 Task: In the  document conflictavoidance.odt Select the last point and add comment:  'Excellent point!' Insert emoji reactions: 'Thumbs Down' Select all the potins and apply Uppercase
Action: Mouse moved to (405, 261)
Screenshot: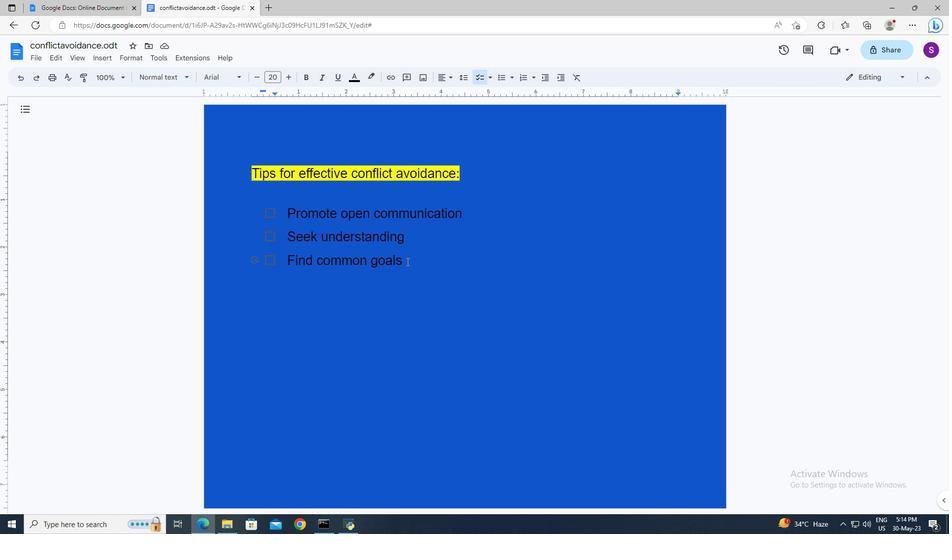 
Action: Mouse pressed left at (405, 261)
Screenshot: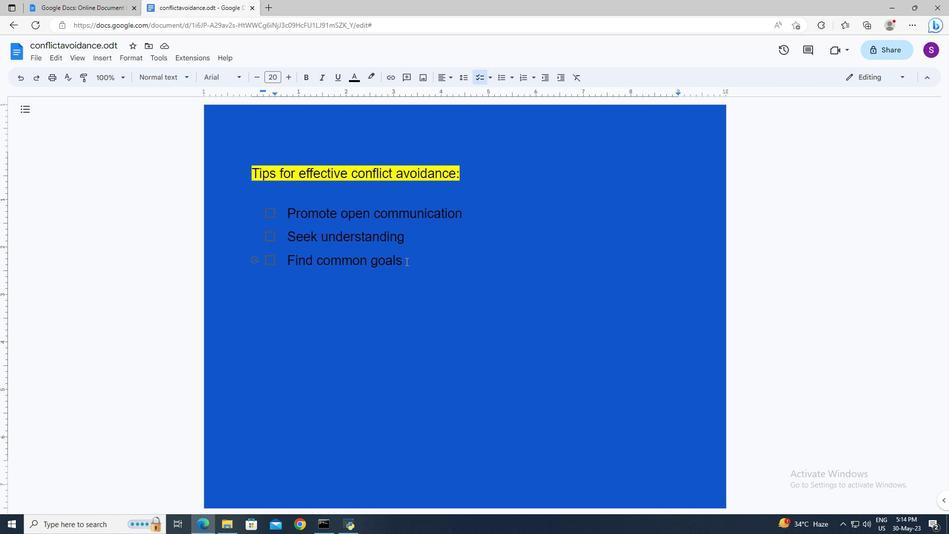 
Action: Key pressed <Key.shift><Key.left><Key.left><Key.left>
Screenshot: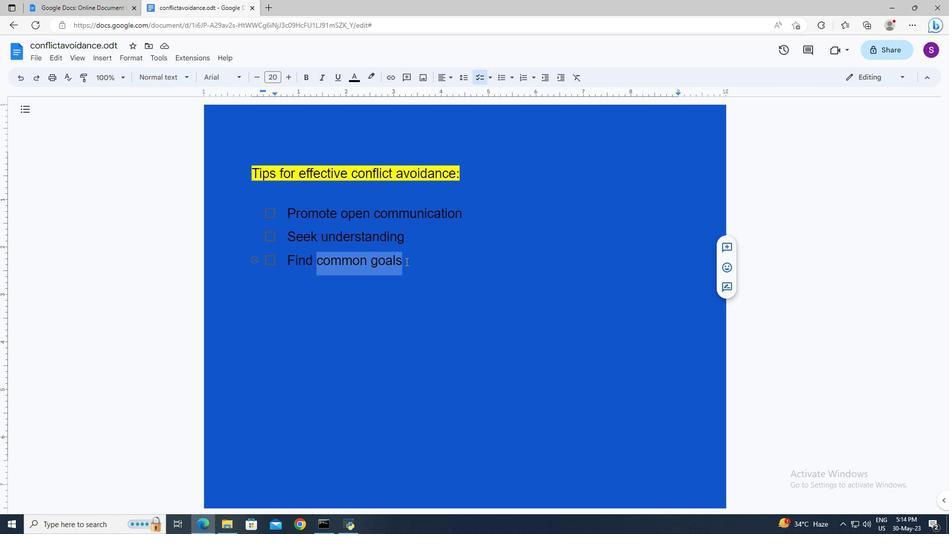 
Action: Mouse moved to (395, 260)
Screenshot: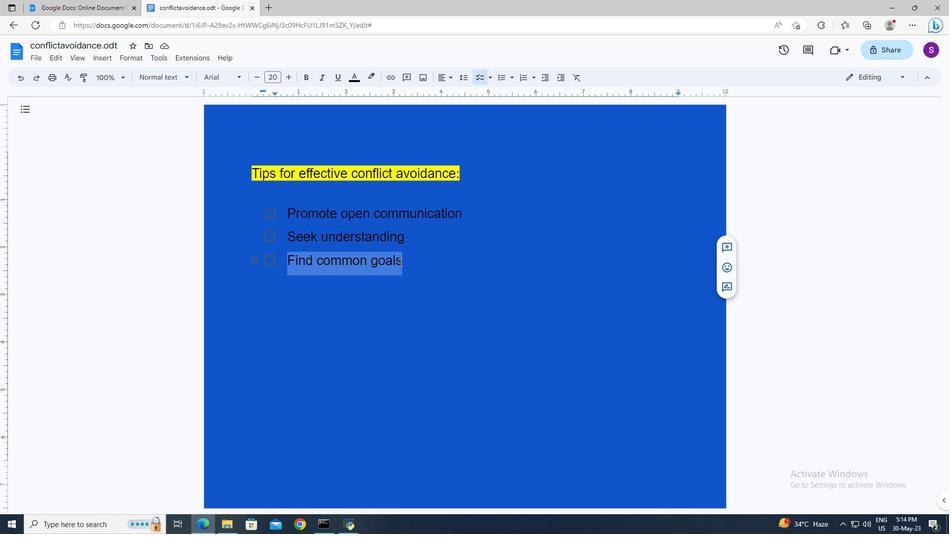
Action: Mouse pressed right at (395, 260)
Screenshot: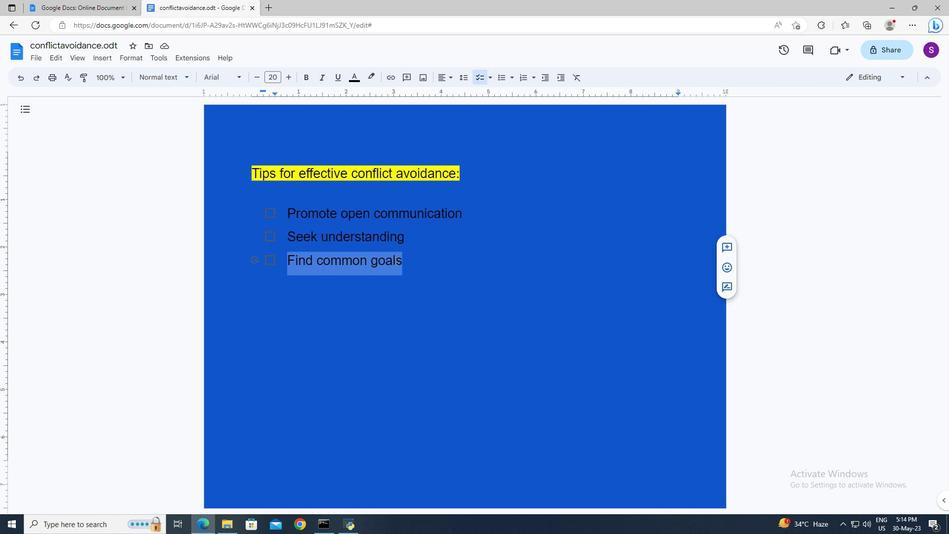 
Action: Mouse moved to (418, 347)
Screenshot: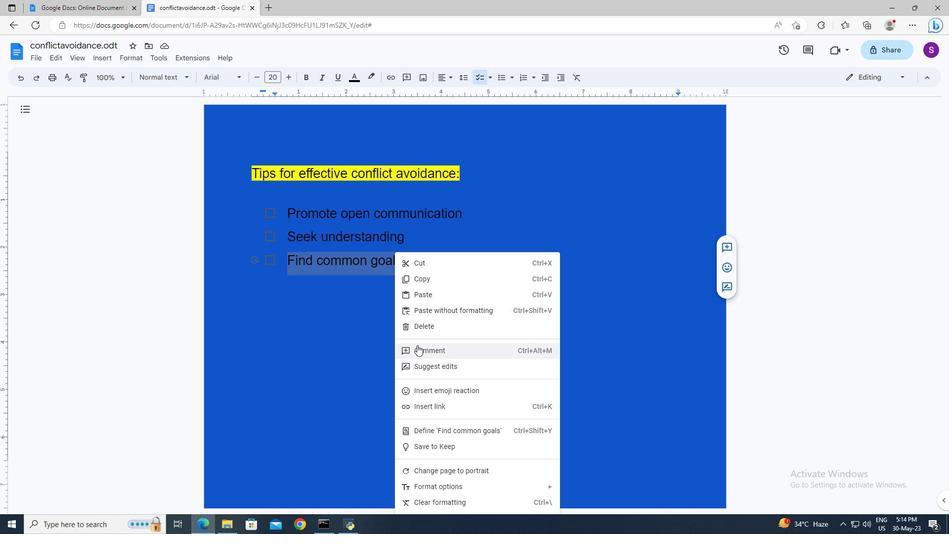 
Action: Mouse pressed left at (418, 347)
Screenshot: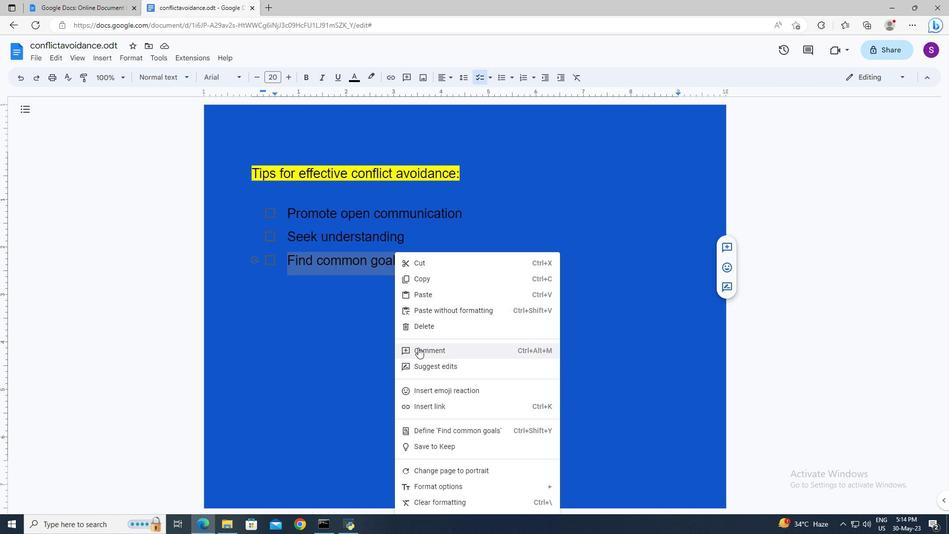 
Action: Mouse moved to (682, 300)
Screenshot: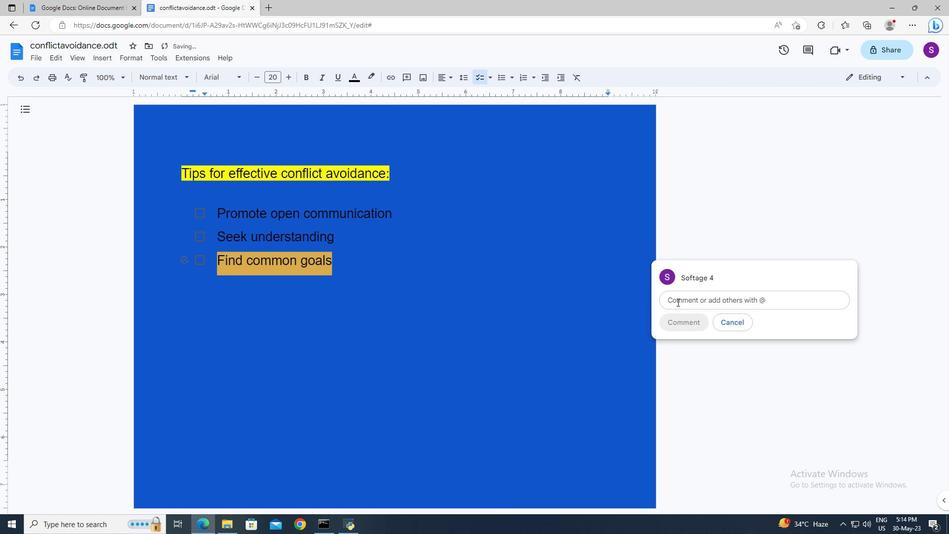 
Action: Mouse pressed left at (682, 300)
Screenshot: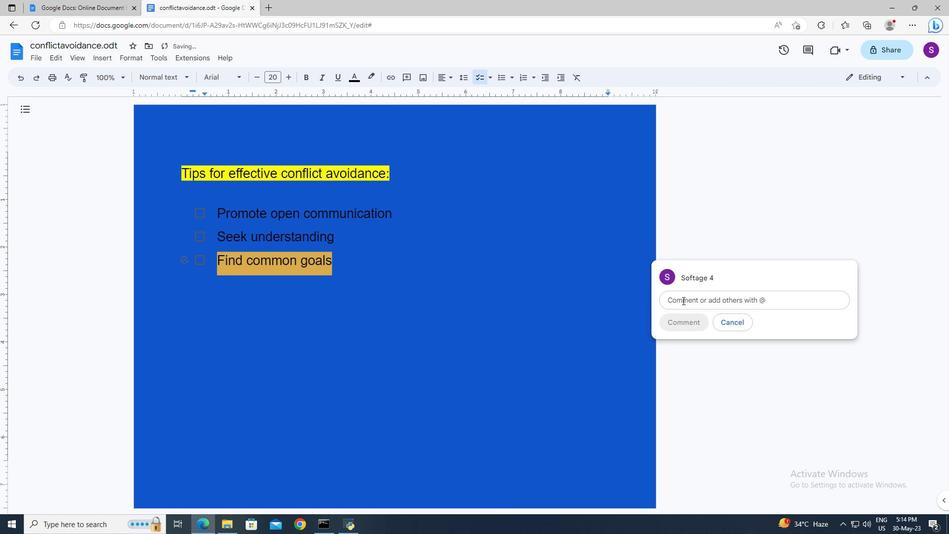 
Action: Key pressed <Key.shift>Excellent<Key.space>pint<Key.shift>!<Key.backspace><Key.backspace><Key.backspace><Key.backspace>oint<Key.shift>!
Screenshot: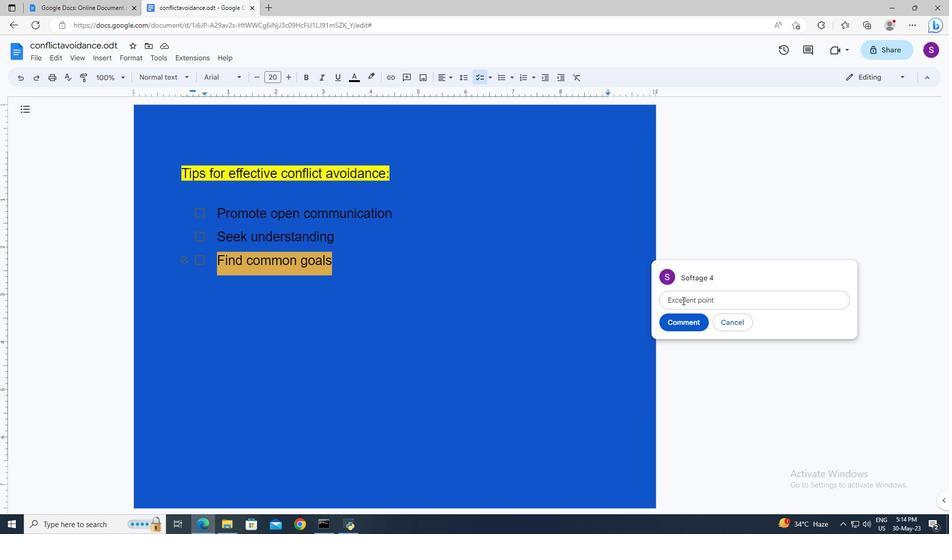 
Action: Mouse moved to (686, 320)
Screenshot: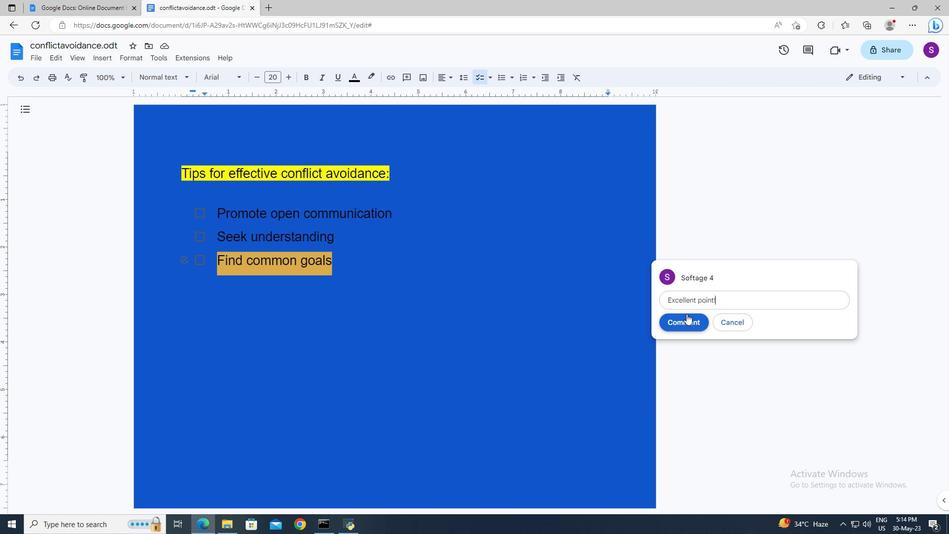 
Action: Mouse pressed left at (686, 320)
Screenshot: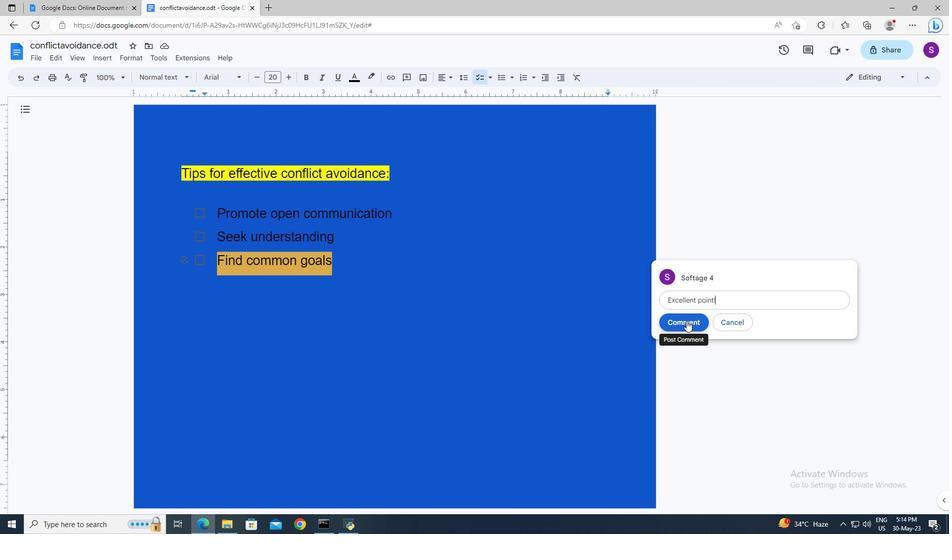 
Action: Mouse moved to (386, 263)
Screenshot: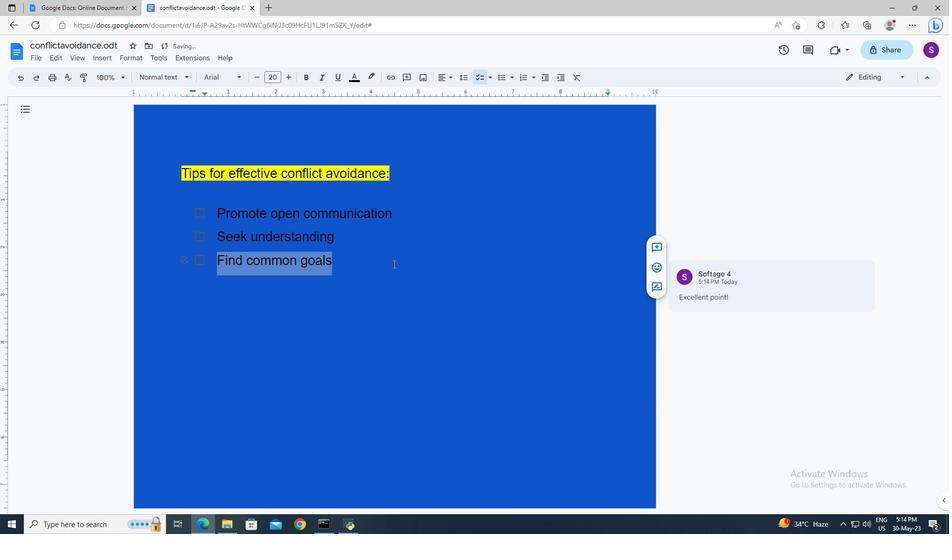
Action: Mouse pressed left at (386, 263)
Screenshot: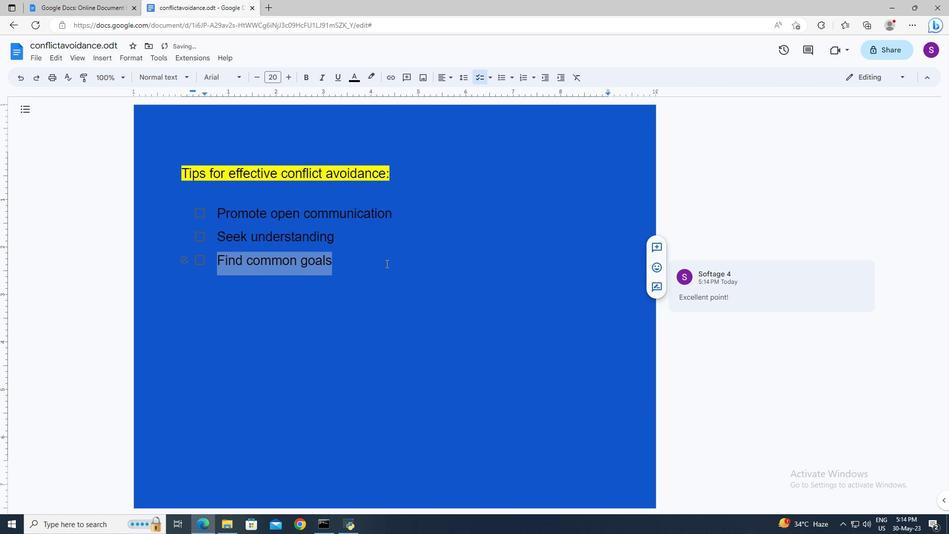 
Action: Mouse moved to (102, 59)
Screenshot: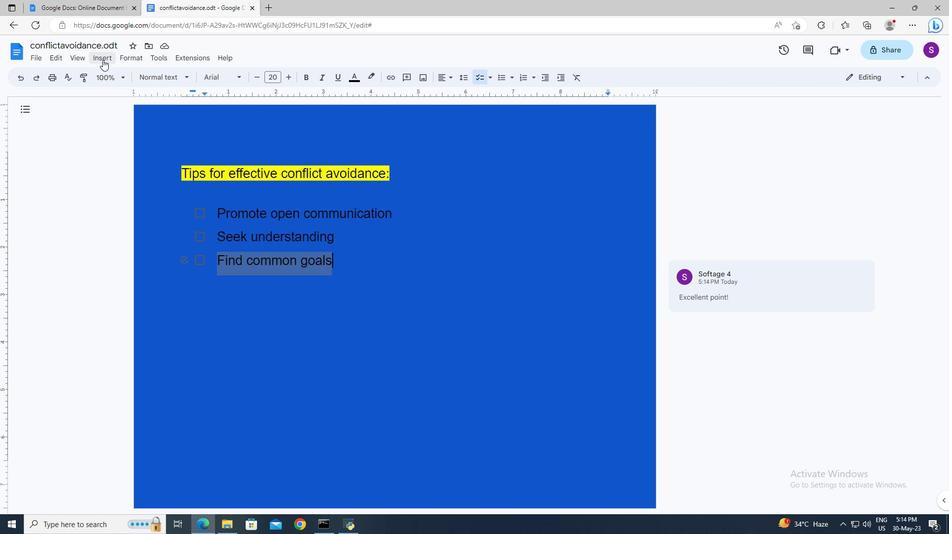 
Action: Mouse pressed left at (102, 59)
Screenshot: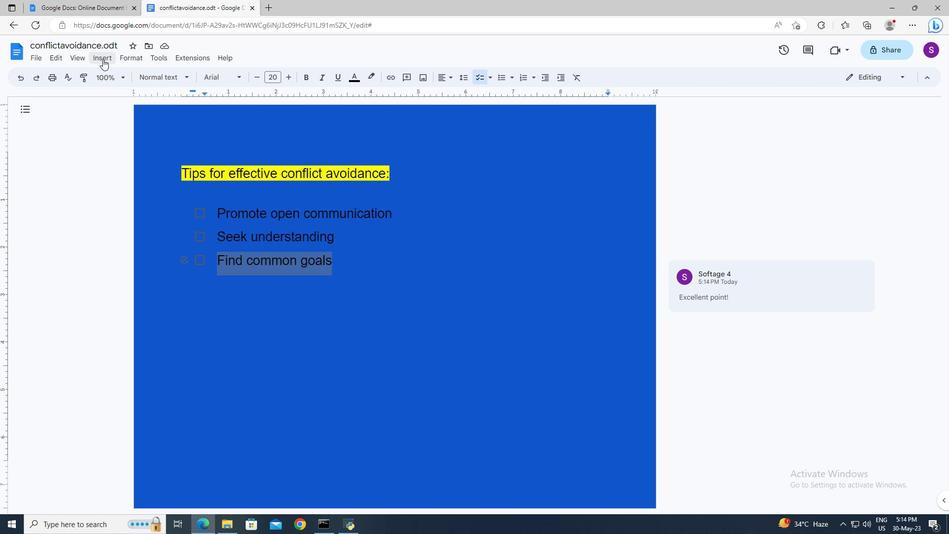 
Action: Mouse moved to (113, 155)
Screenshot: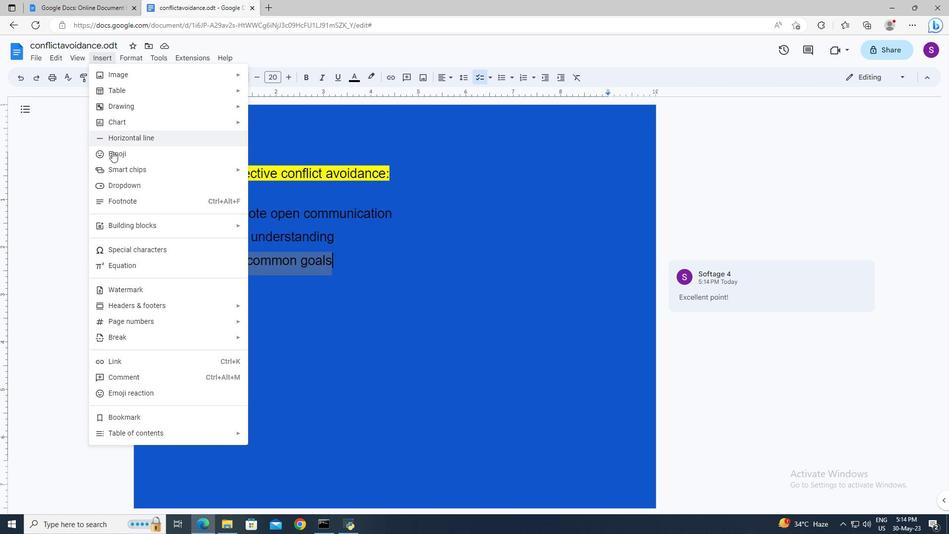 
Action: Mouse pressed left at (113, 155)
Screenshot: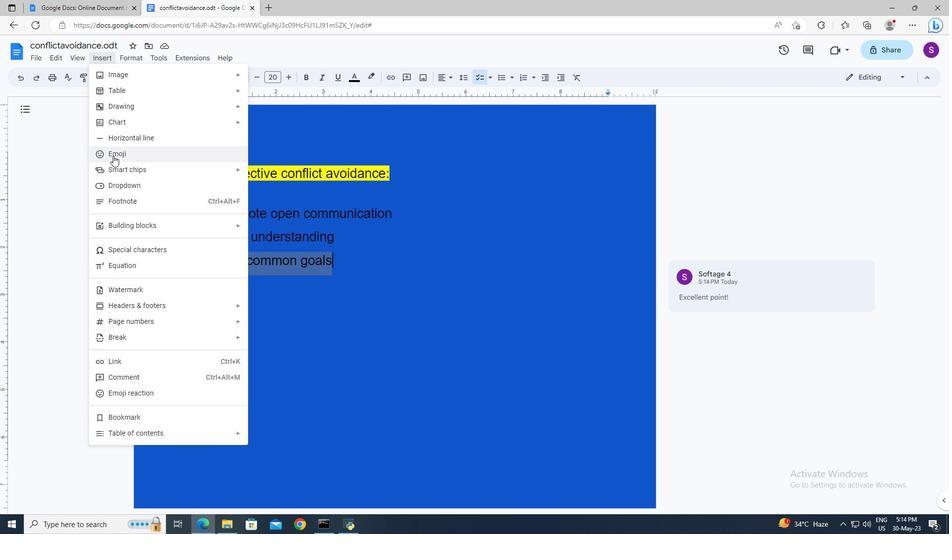 
Action: Mouse moved to (389, 369)
Screenshot: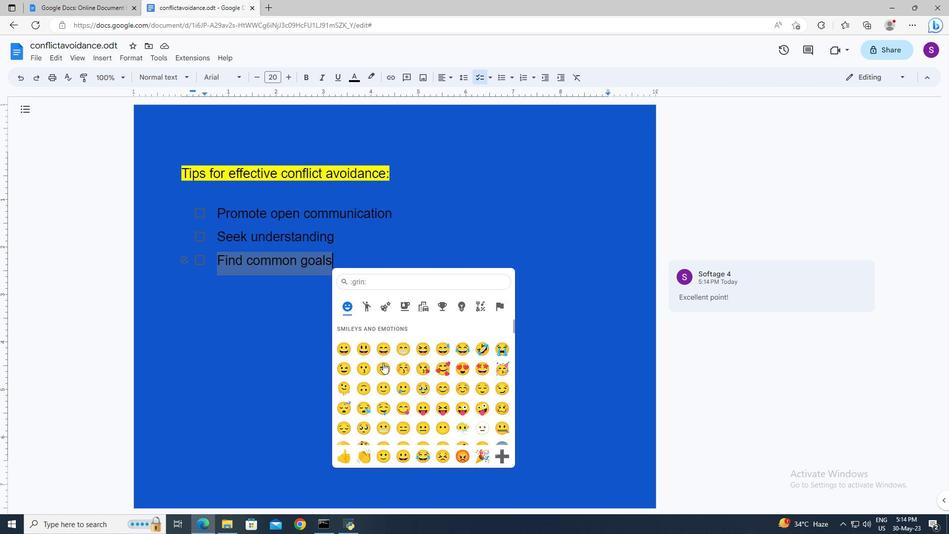 
Action: Mouse scrolled (389, 368) with delta (0, 0)
Screenshot: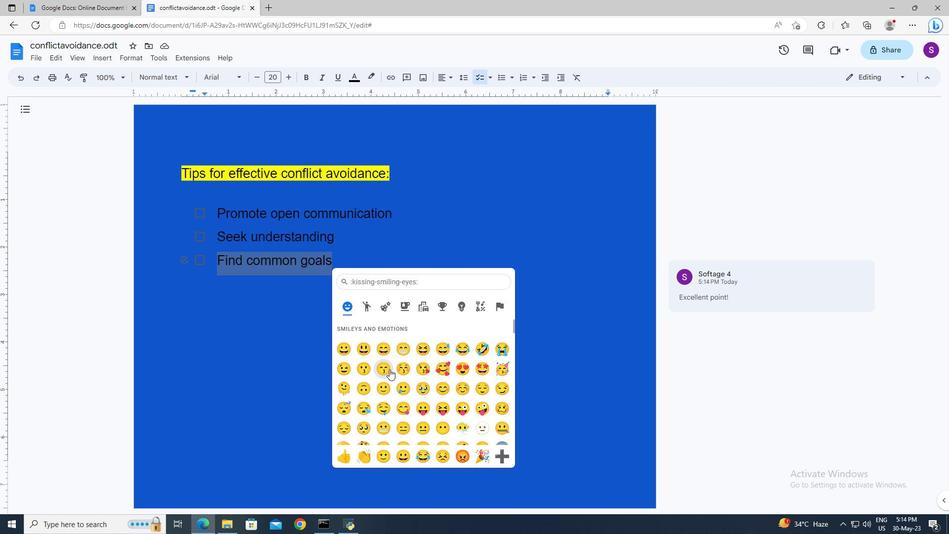 
Action: Mouse scrolled (389, 368) with delta (0, 0)
Screenshot: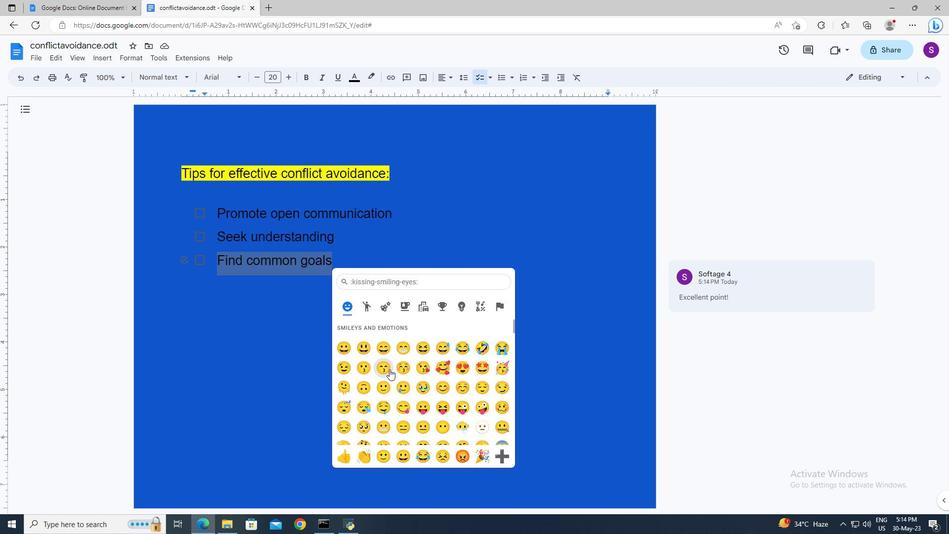 
Action: Mouse scrolled (389, 368) with delta (0, 0)
Screenshot: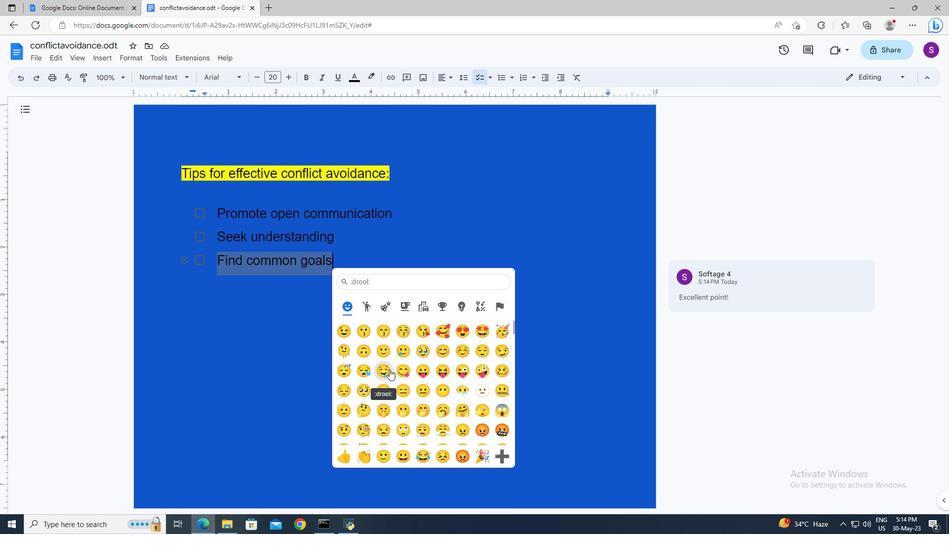 
Action: Mouse scrolled (389, 368) with delta (0, 0)
Screenshot: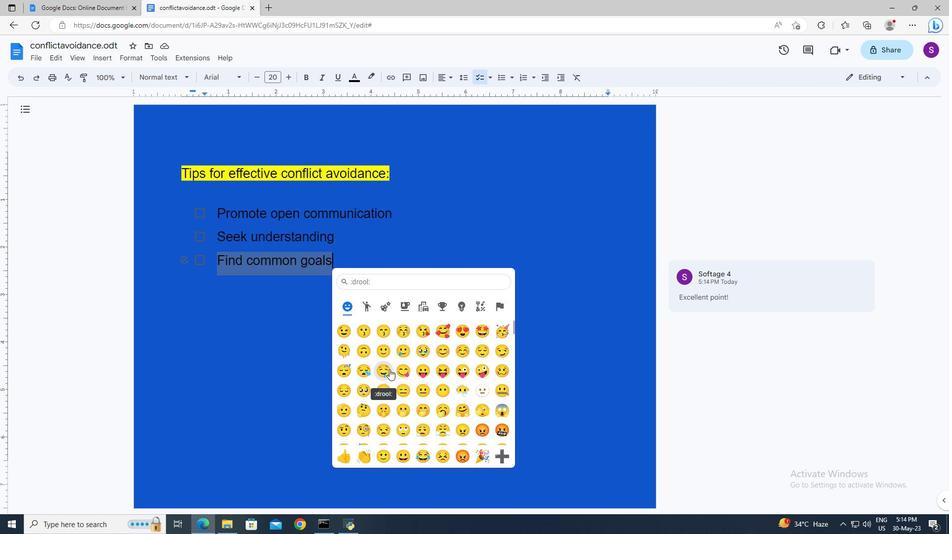 
Action: Mouse scrolled (389, 368) with delta (0, 0)
Screenshot: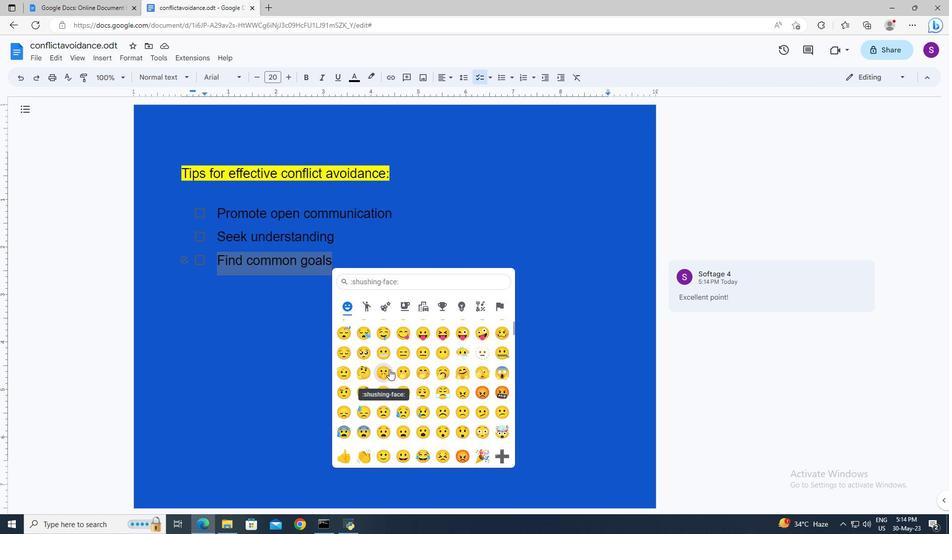 
Action: Mouse scrolled (389, 368) with delta (0, 0)
Screenshot: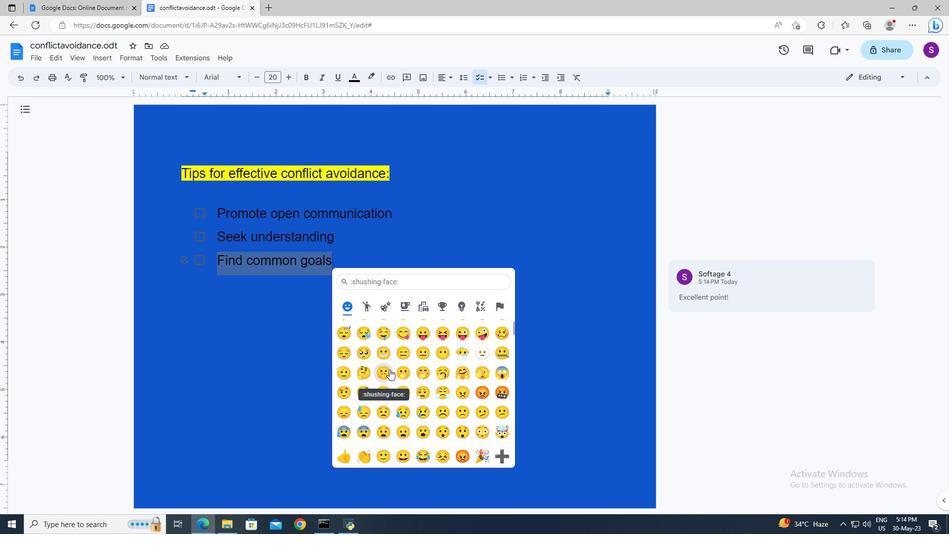 
Action: Mouse scrolled (389, 368) with delta (0, 0)
Screenshot: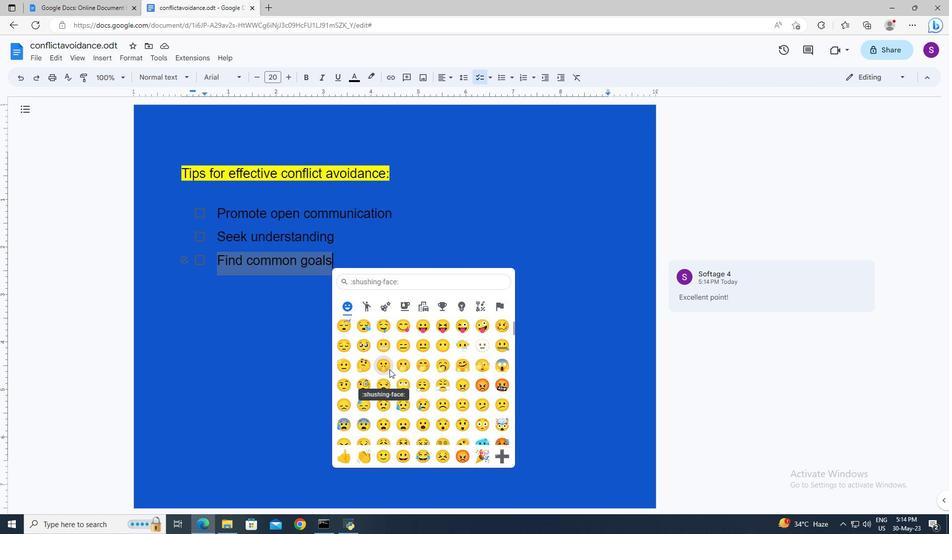 
Action: Mouse scrolled (389, 368) with delta (0, 0)
Screenshot: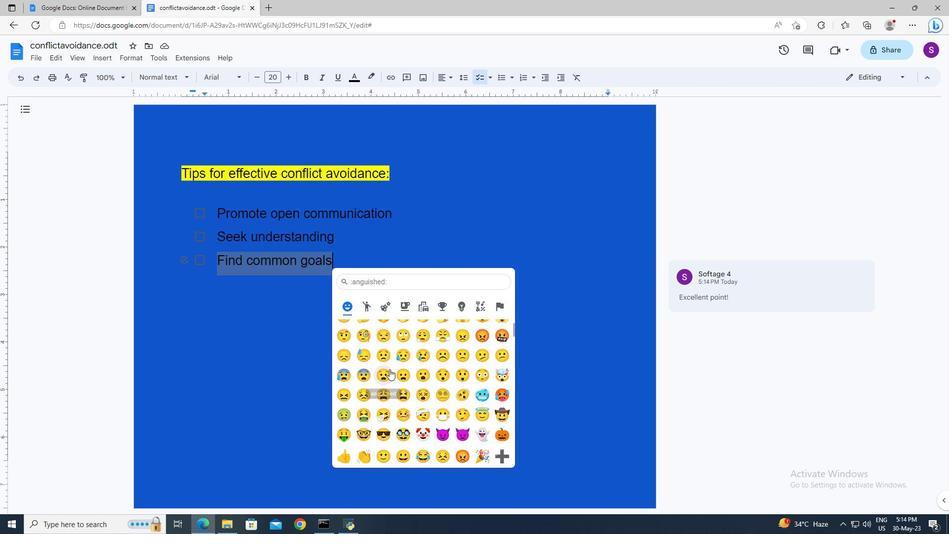 
Action: Mouse scrolled (389, 368) with delta (0, 0)
Screenshot: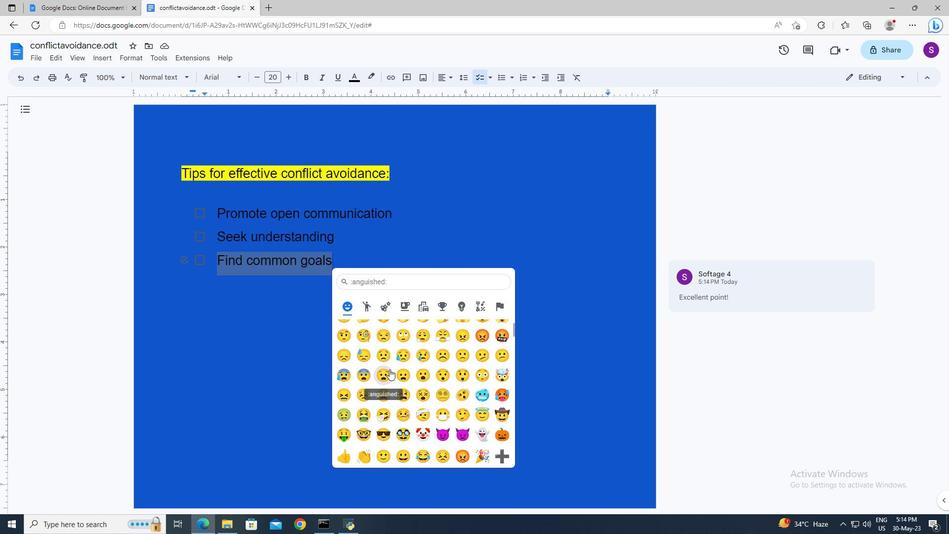 
Action: Mouse scrolled (389, 368) with delta (0, 0)
Screenshot: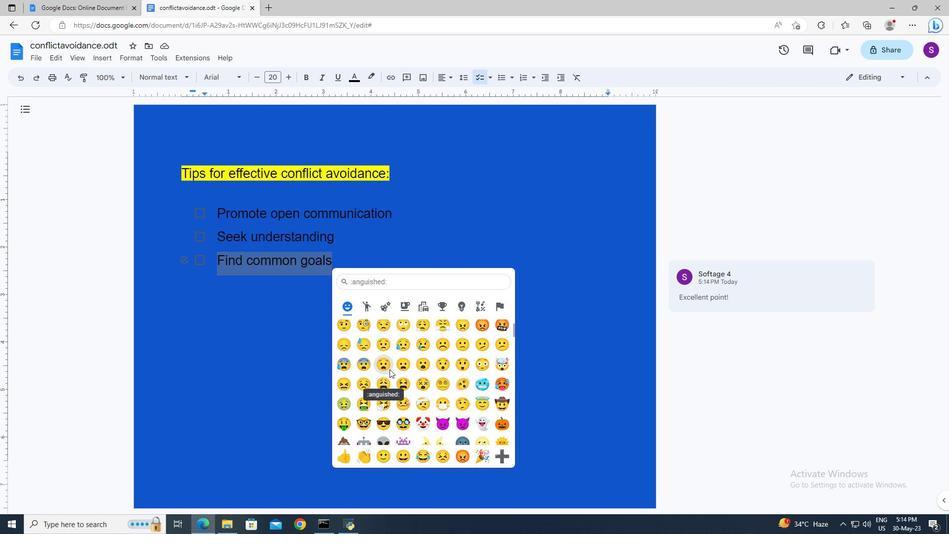 
Action: Mouse scrolled (389, 368) with delta (0, 0)
Screenshot: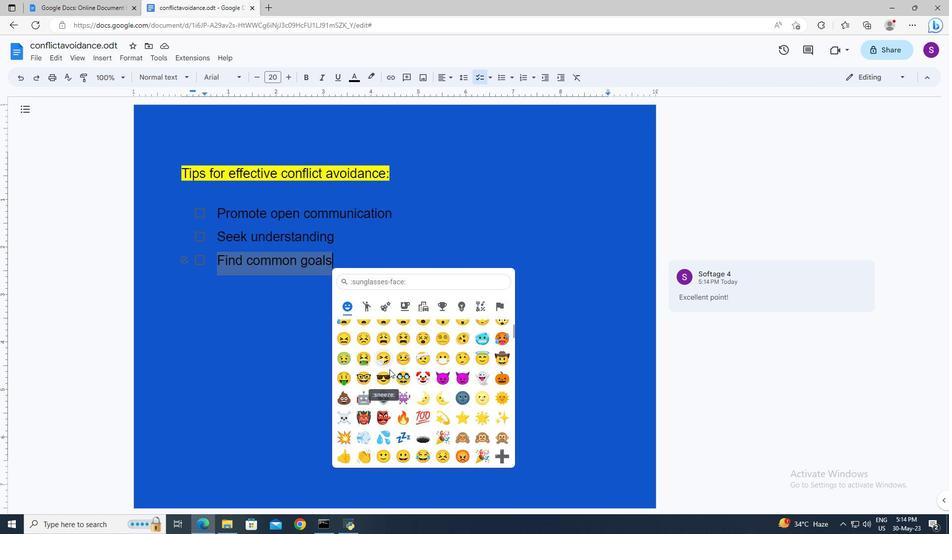 
Action: Mouse scrolled (389, 368) with delta (0, 0)
Screenshot: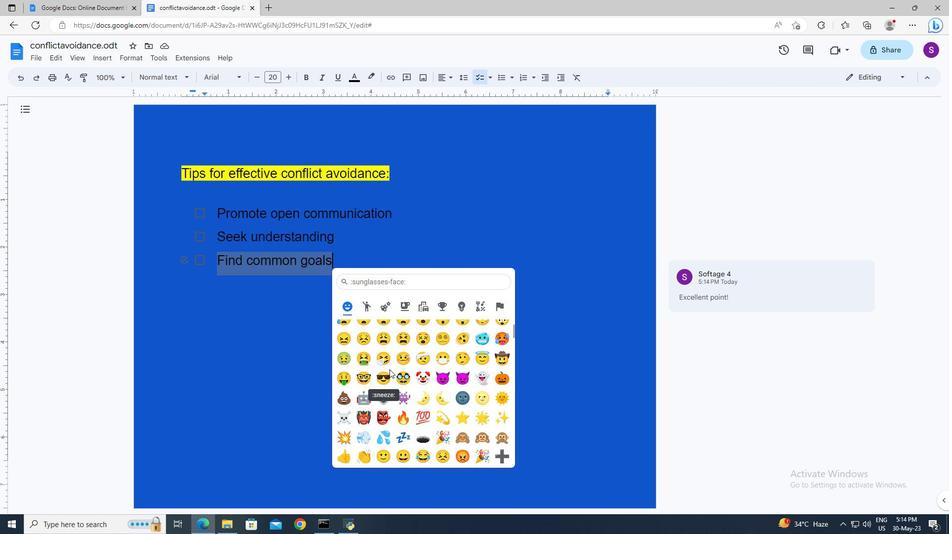 
Action: Mouse scrolled (389, 368) with delta (0, 0)
Screenshot: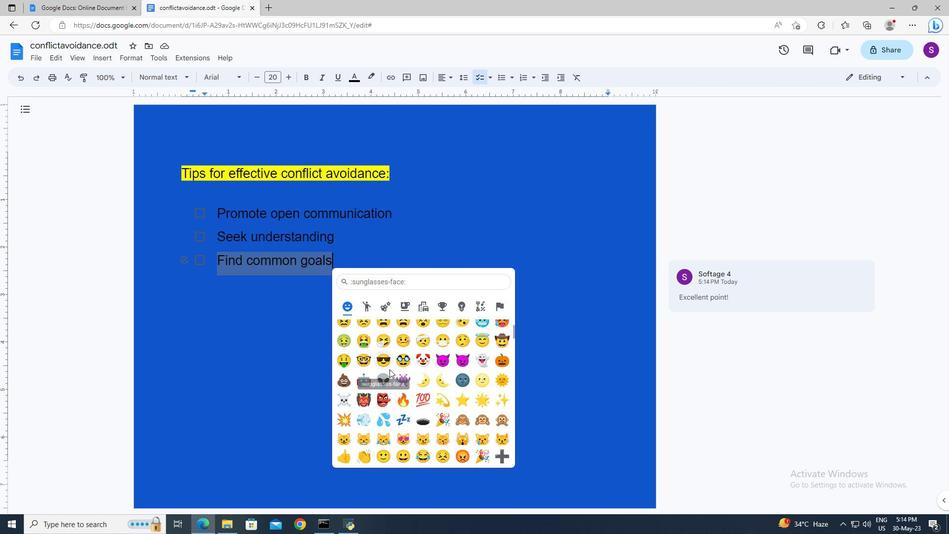 
Action: Mouse scrolled (389, 368) with delta (0, 0)
Screenshot: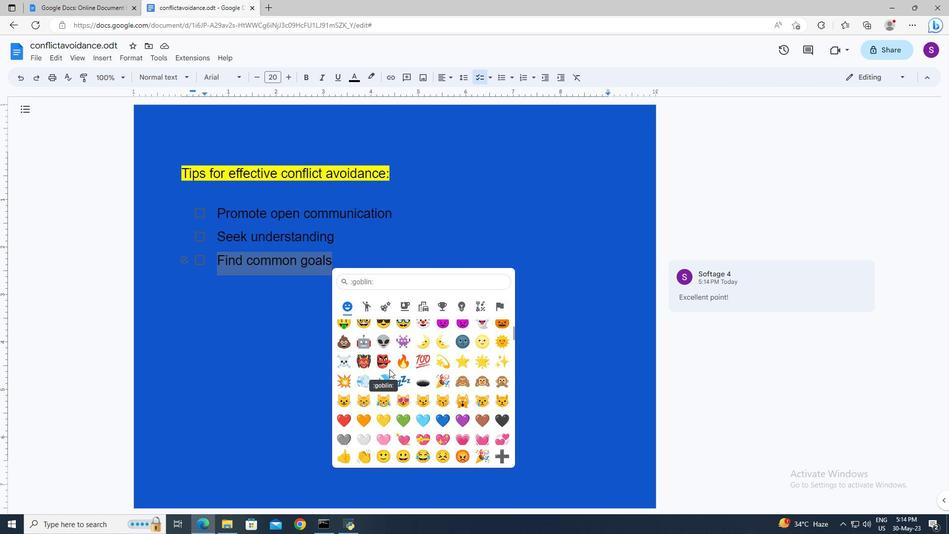 
Action: Mouse scrolled (389, 368) with delta (0, 0)
Screenshot: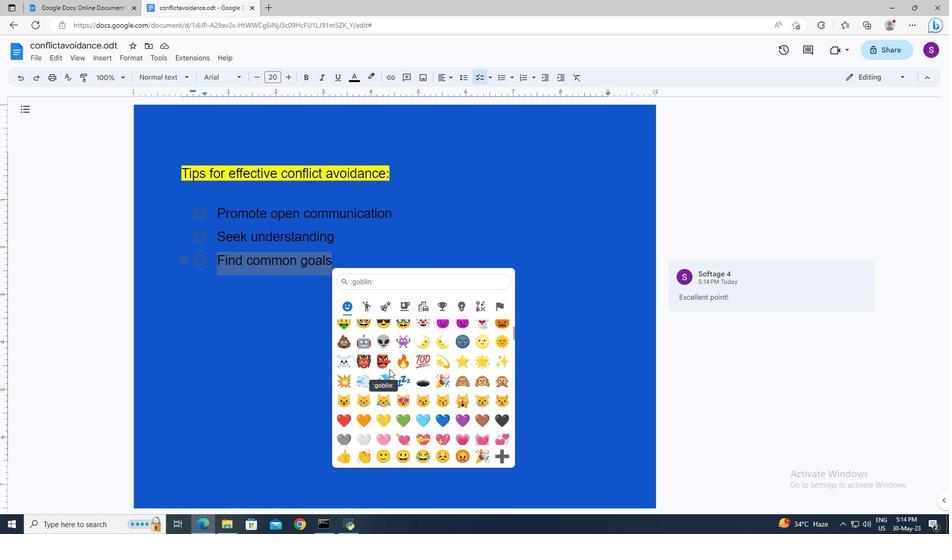 
Action: Mouse scrolled (389, 368) with delta (0, 0)
Screenshot: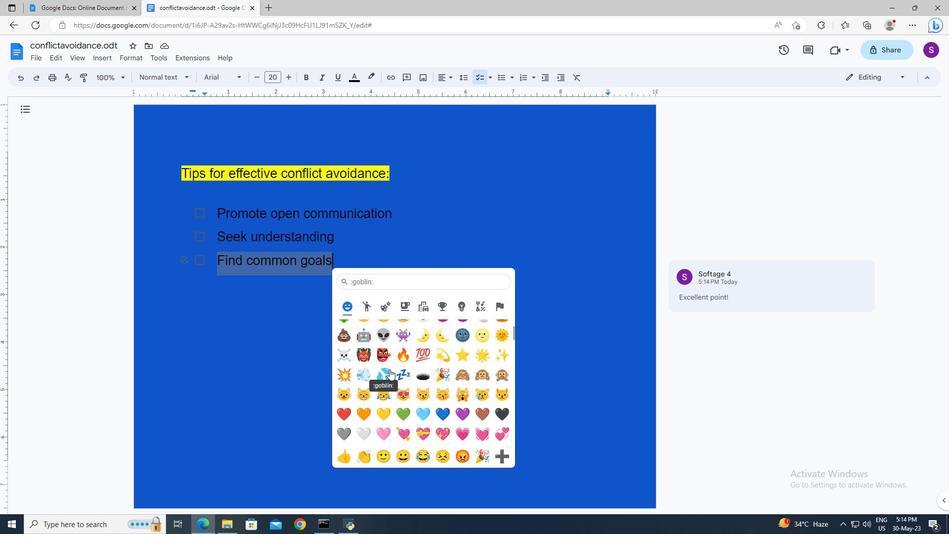 
Action: Mouse scrolled (389, 368) with delta (0, 0)
Screenshot: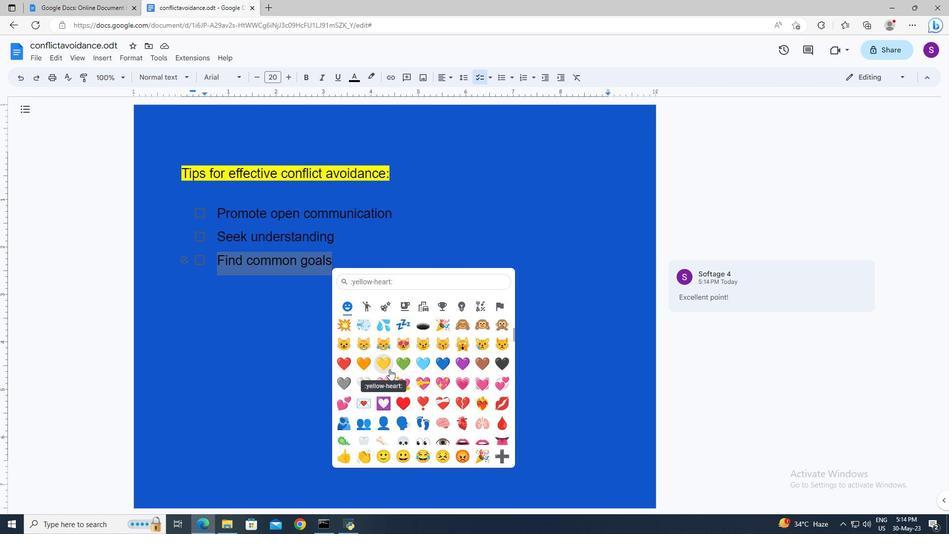 
Action: Mouse scrolled (389, 368) with delta (0, 0)
Screenshot: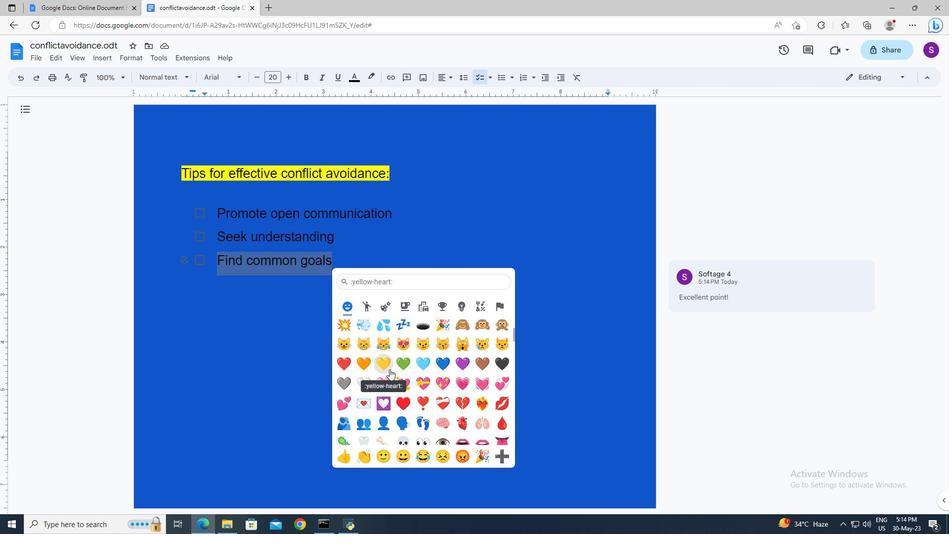
Action: Mouse scrolled (389, 368) with delta (0, 0)
Screenshot: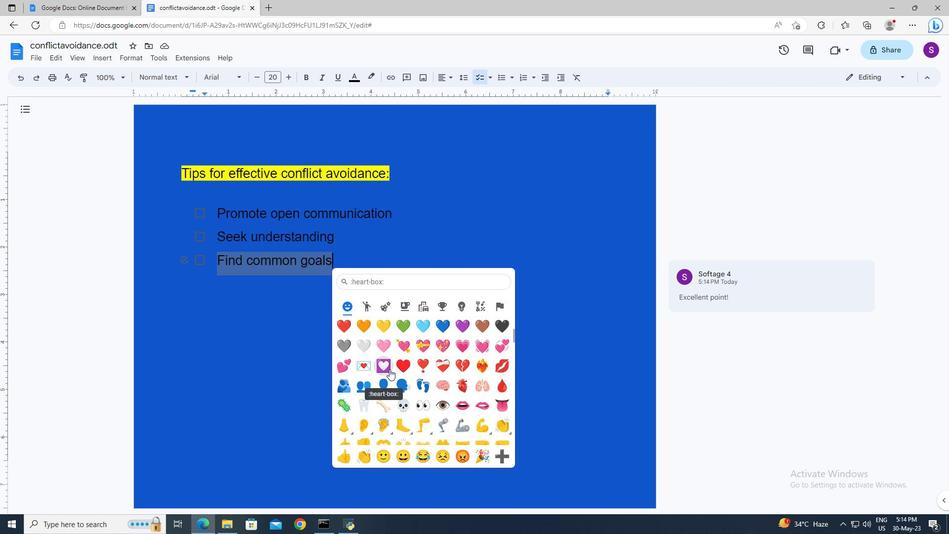 
Action: Mouse scrolled (389, 368) with delta (0, 0)
Screenshot: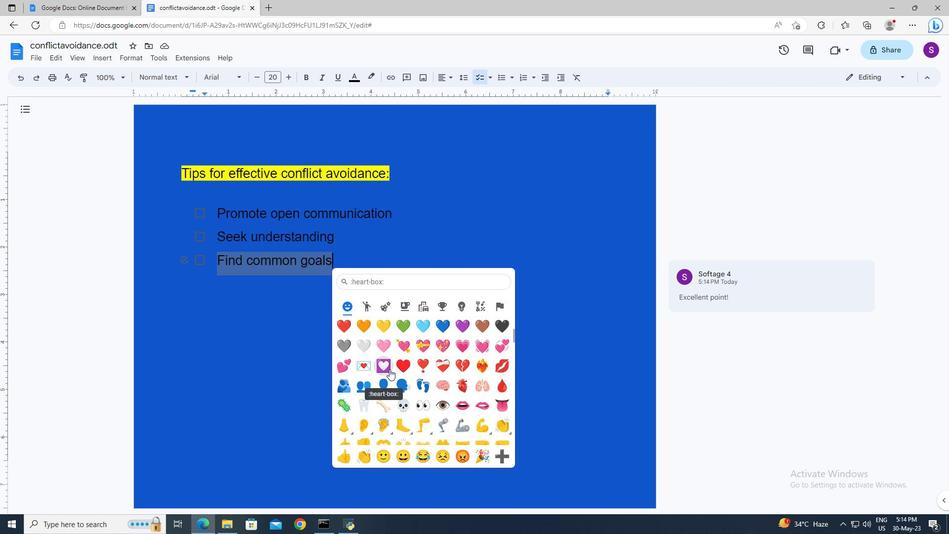 
Action: Mouse scrolled (389, 368) with delta (0, 0)
Screenshot: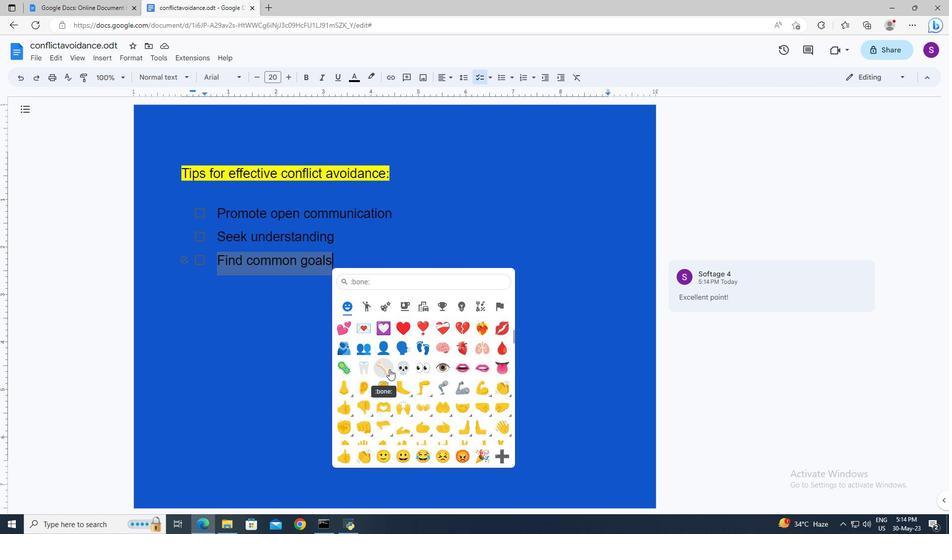 
Action: Mouse moved to (362, 388)
Screenshot: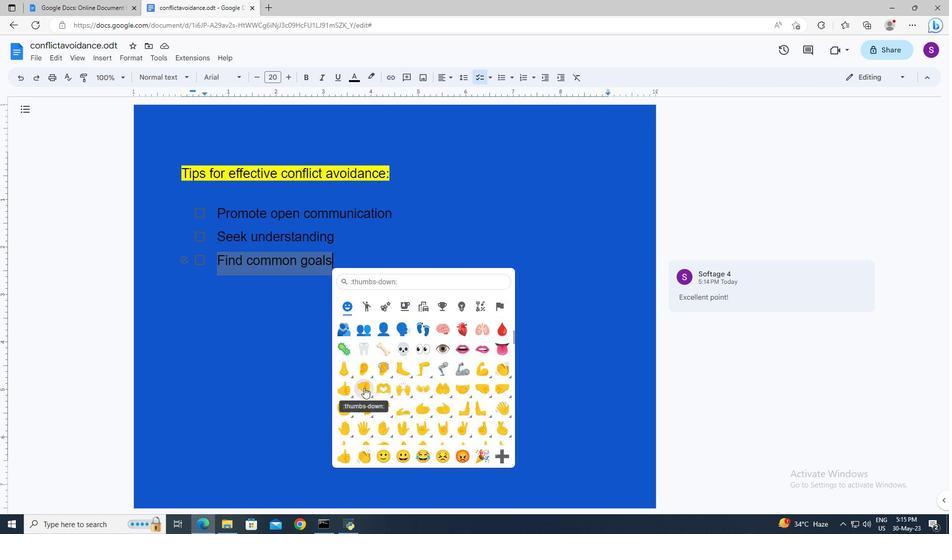 
Action: Mouse pressed left at (362, 388)
Screenshot: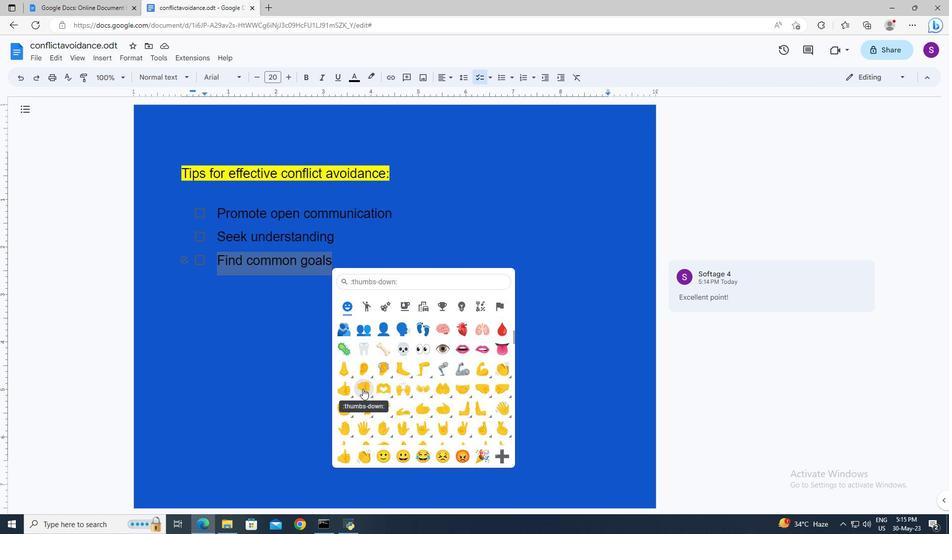 
Action: Mouse moved to (215, 213)
Screenshot: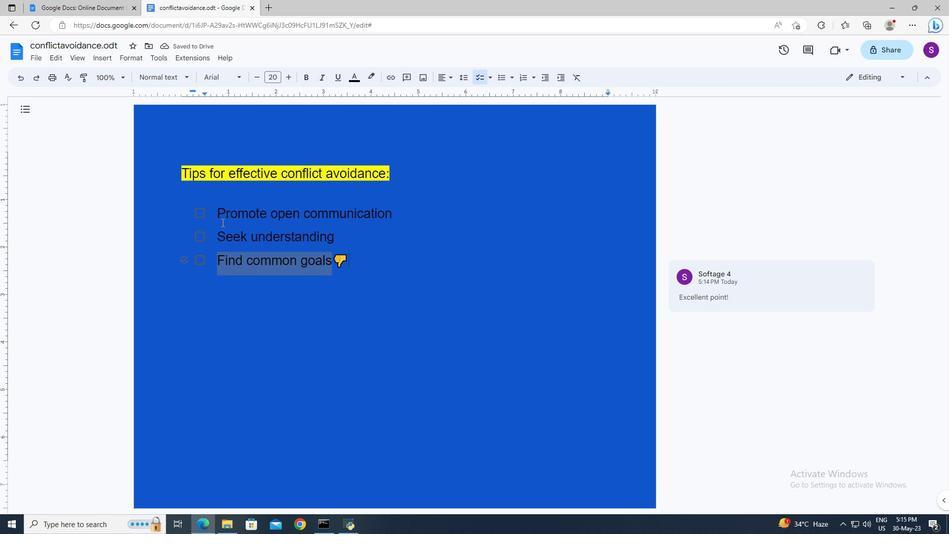 
Action: Mouse pressed left at (215, 213)
Screenshot: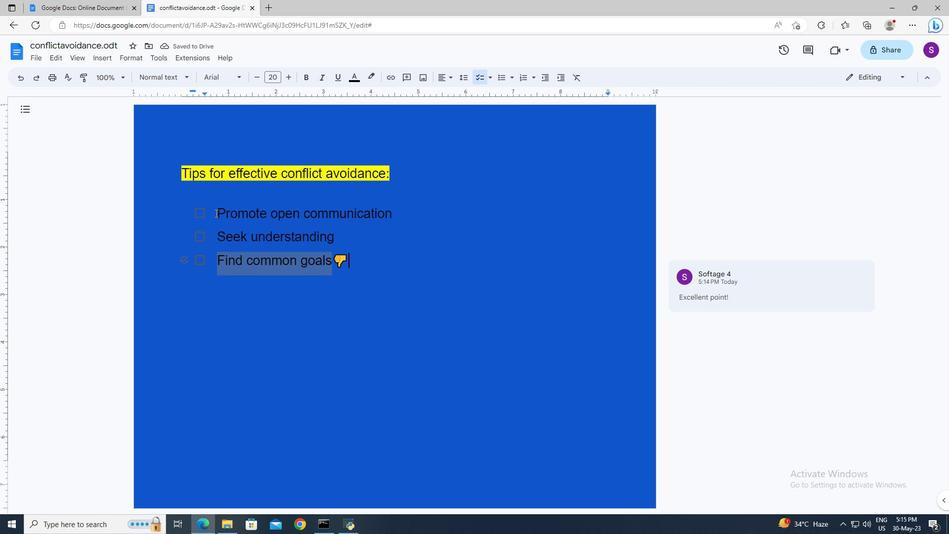
Action: Key pressed <Key.shift><Key.shift><Key.down><Key.down><Key.down>
Screenshot: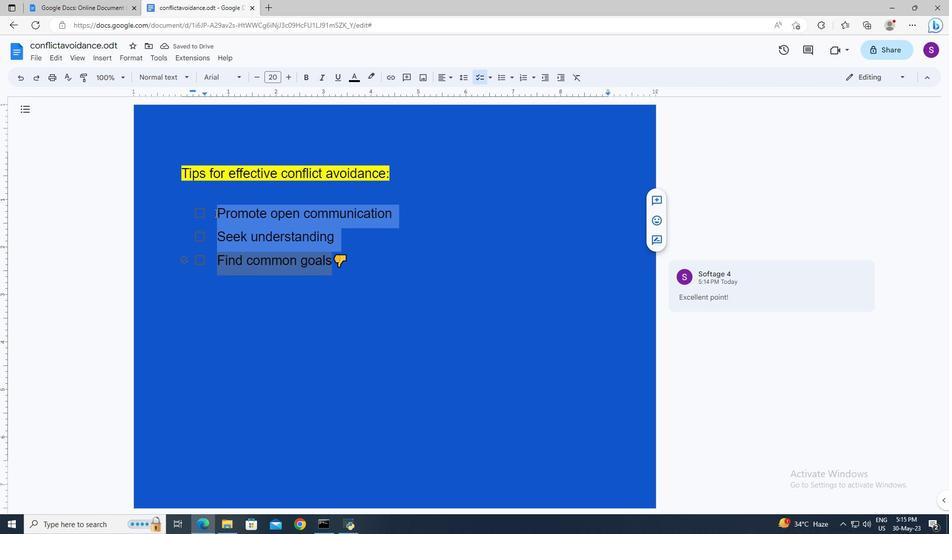 
Action: Mouse moved to (143, 62)
Screenshot: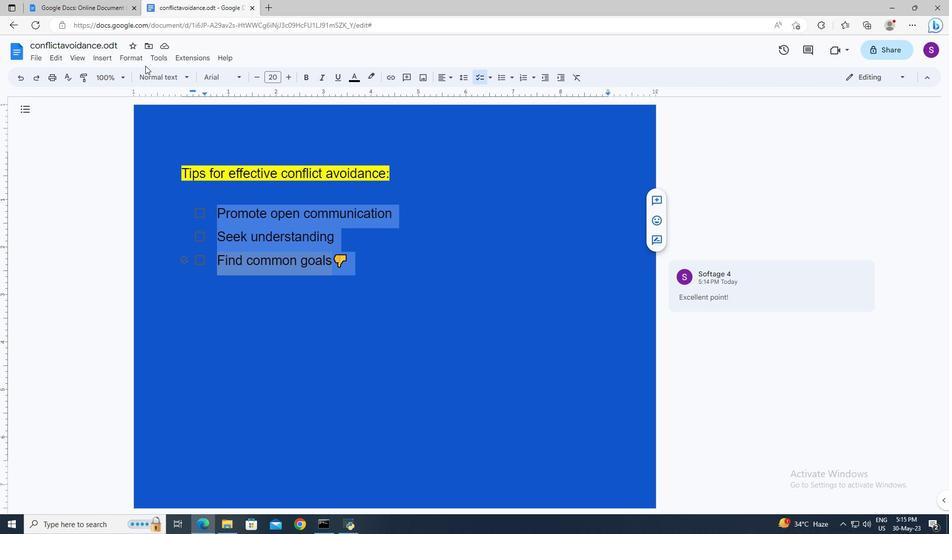 
Action: Mouse pressed left at (143, 62)
Screenshot: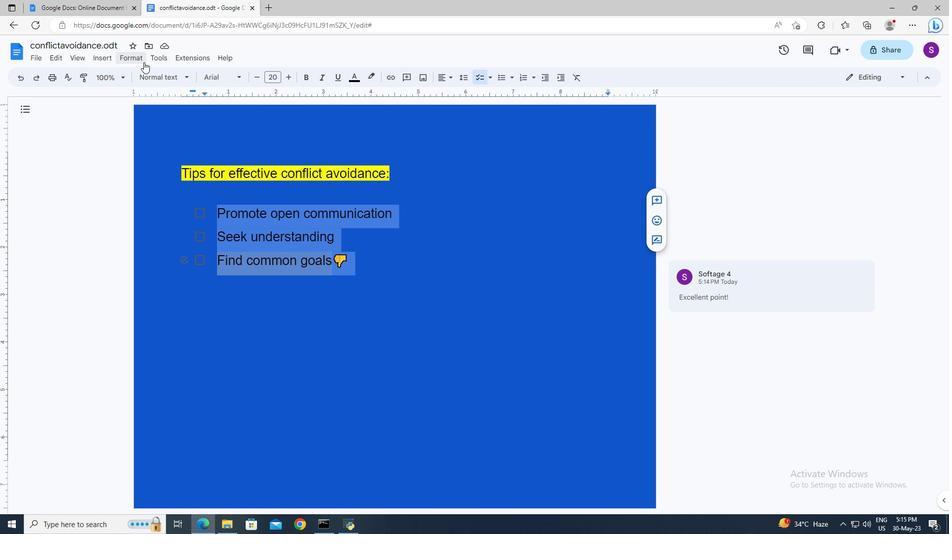
Action: Mouse moved to (420, 213)
Screenshot: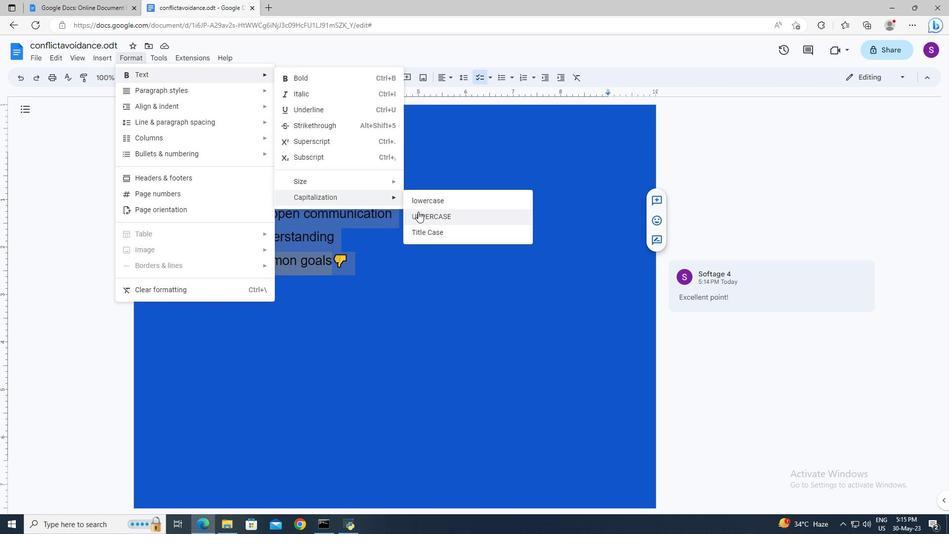 
Action: Mouse pressed left at (420, 213)
Screenshot: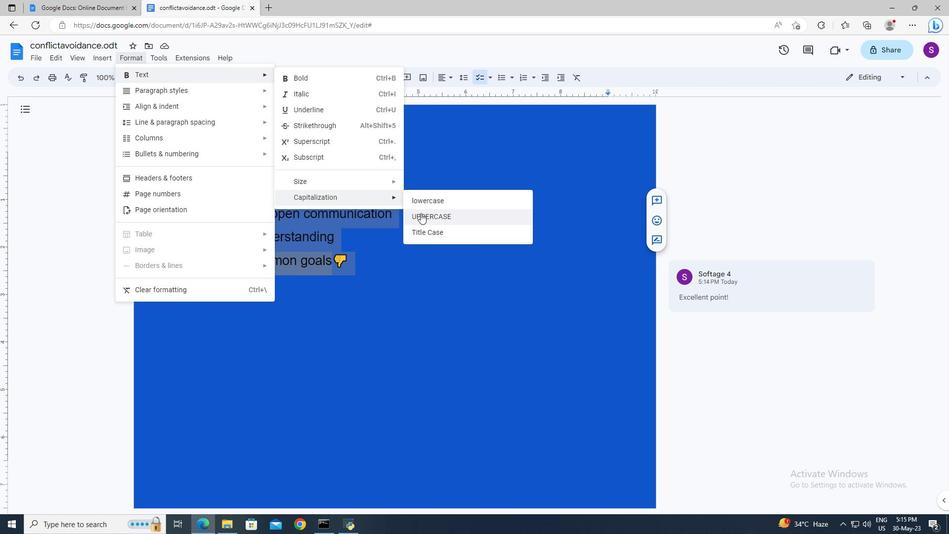 
Action: Mouse moved to (439, 269)
Screenshot: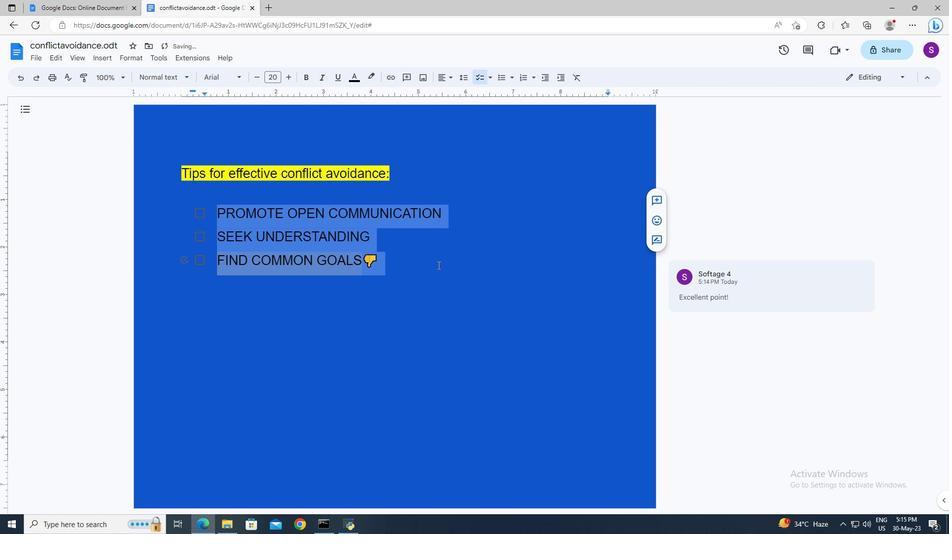 
Action: Mouse pressed left at (439, 269)
Screenshot: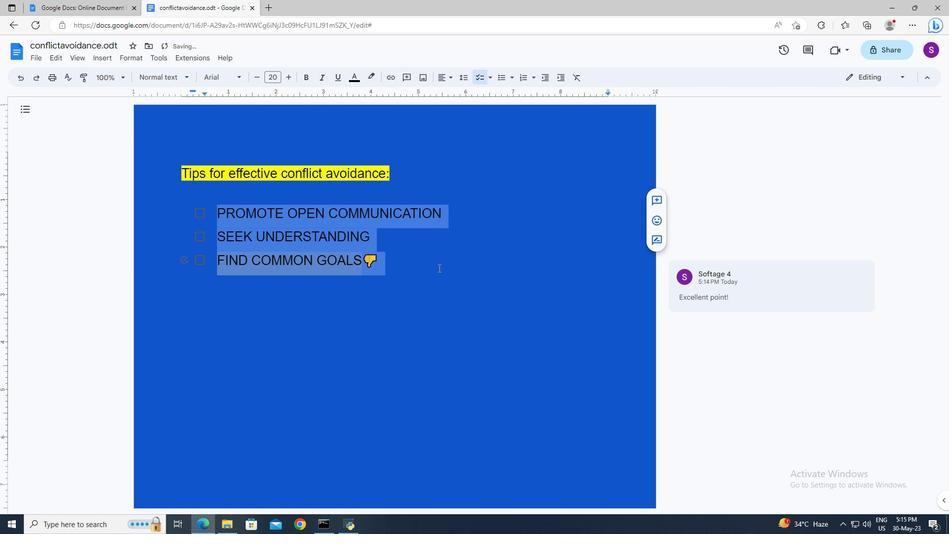 
